 Task: Toggle the experimental feature "Hide ignore-listed code in sources tree view".
Action: Mouse moved to (1044, 34)
Screenshot: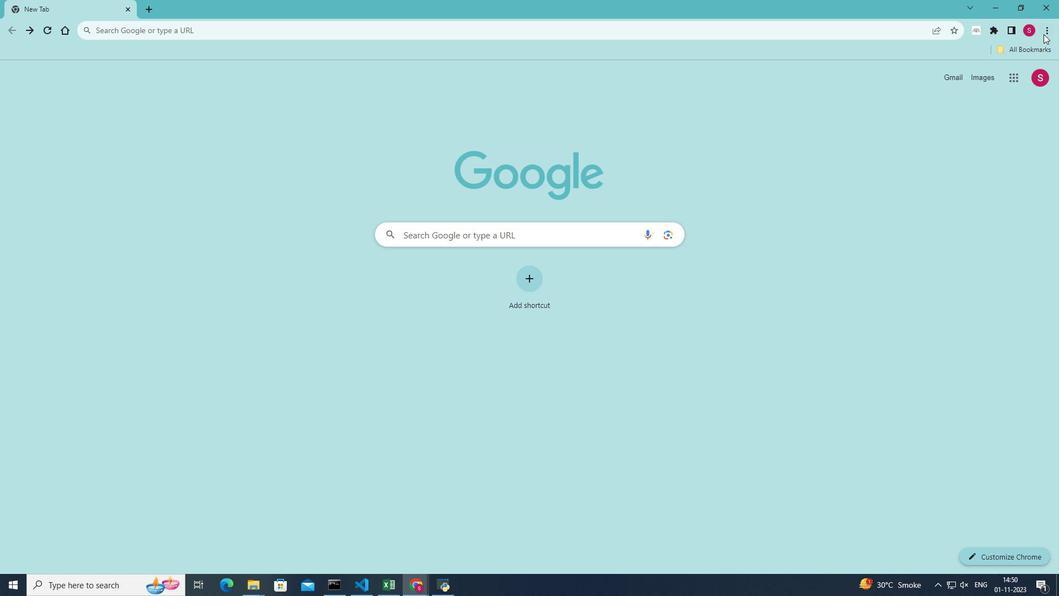 
Action: Mouse pressed left at (1044, 34)
Screenshot: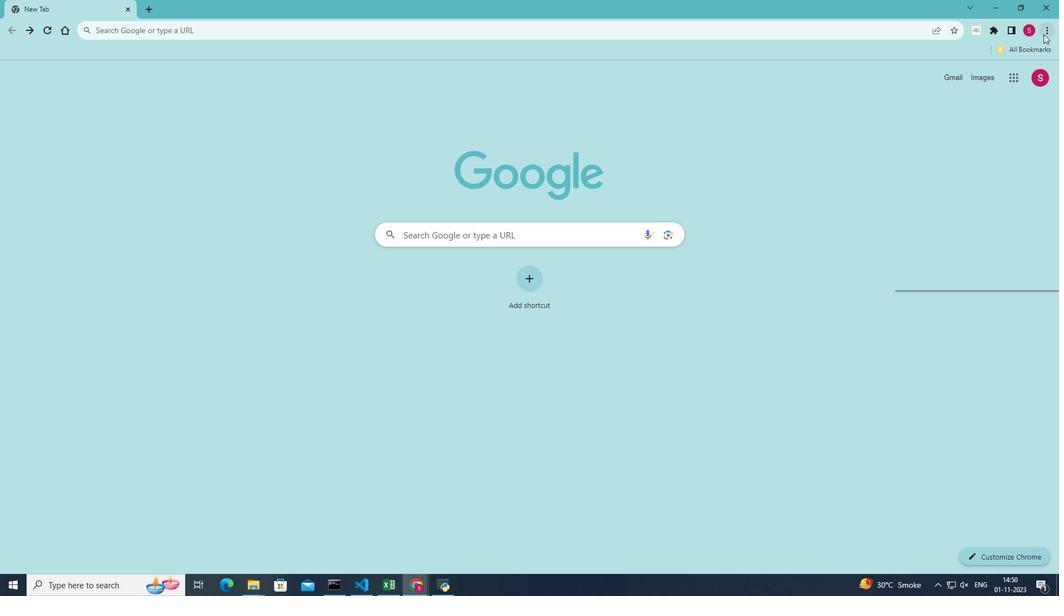 
Action: Mouse moved to (949, 202)
Screenshot: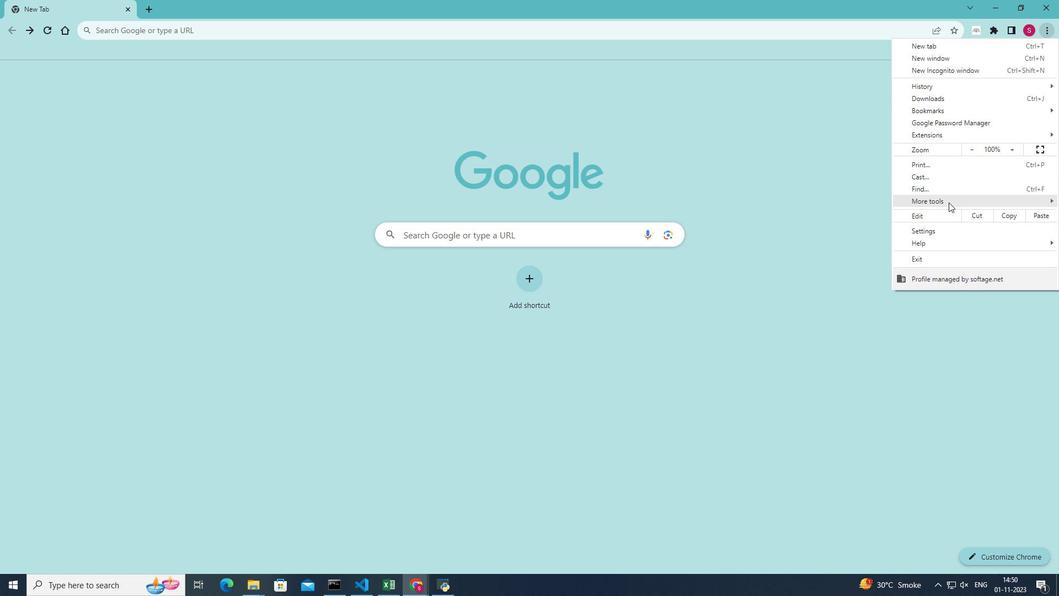 
Action: Mouse pressed left at (949, 202)
Screenshot: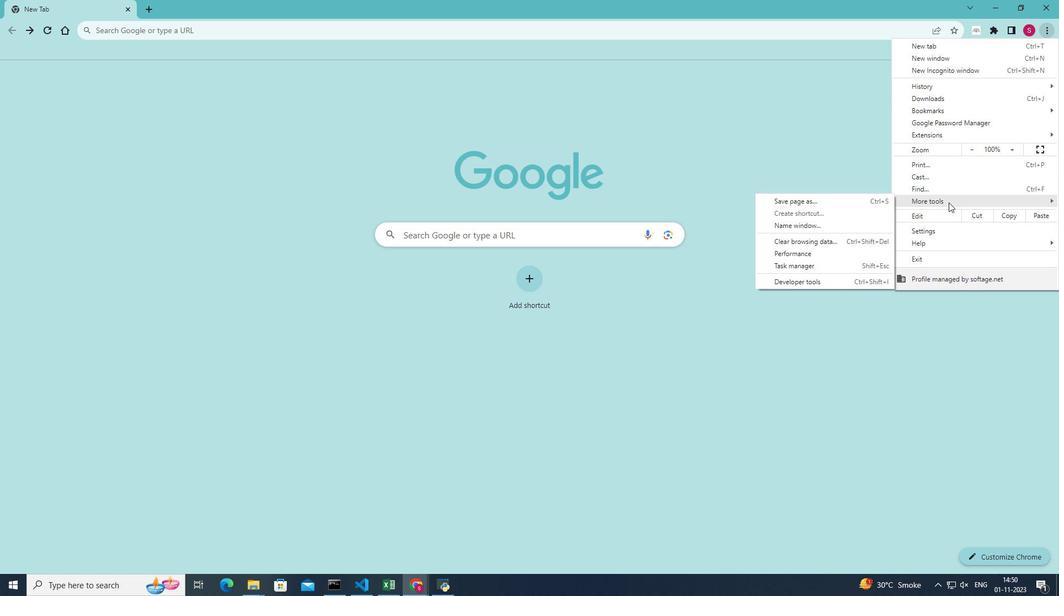 
Action: Mouse moved to (797, 281)
Screenshot: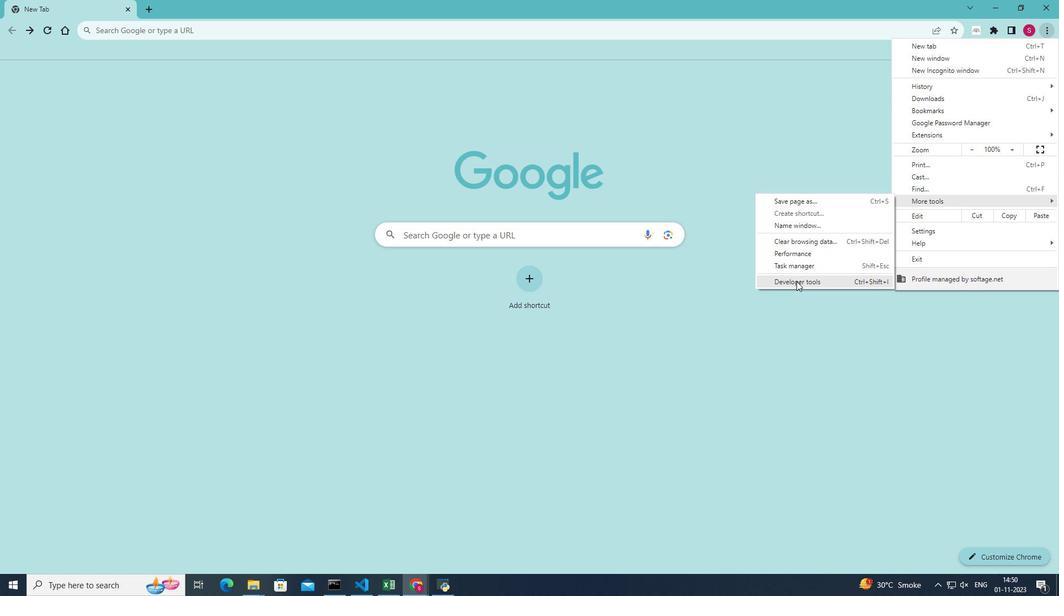 
Action: Mouse pressed left at (797, 281)
Screenshot: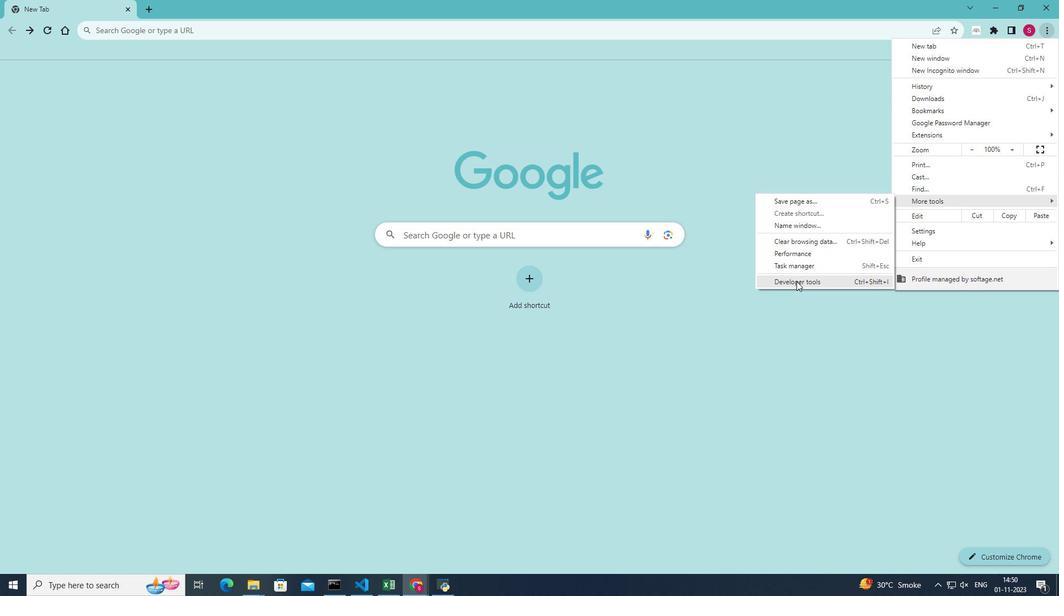 
Action: Mouse moved to (1021, 68)
Screenshot: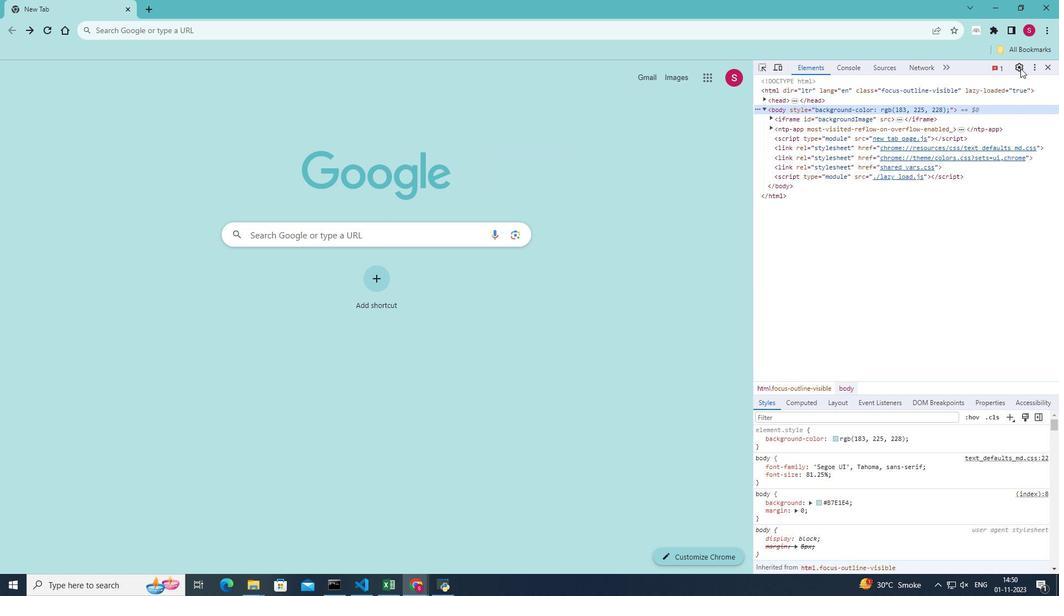 
Action: Mouse pressed left at (1021, 68)
Screenshot: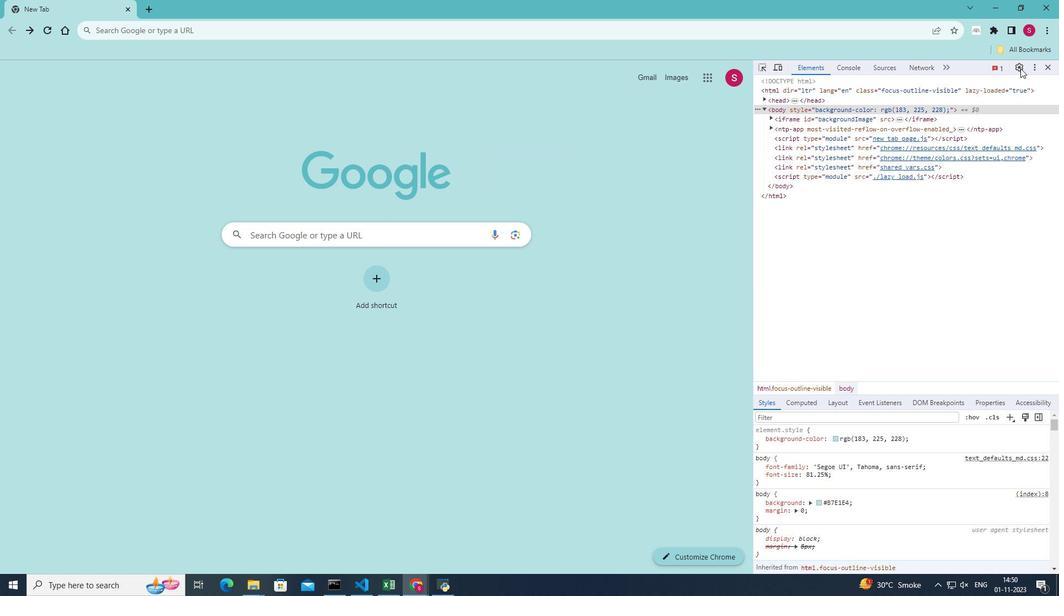 
Action: Mouse moved to (771, 124)
Screenshot: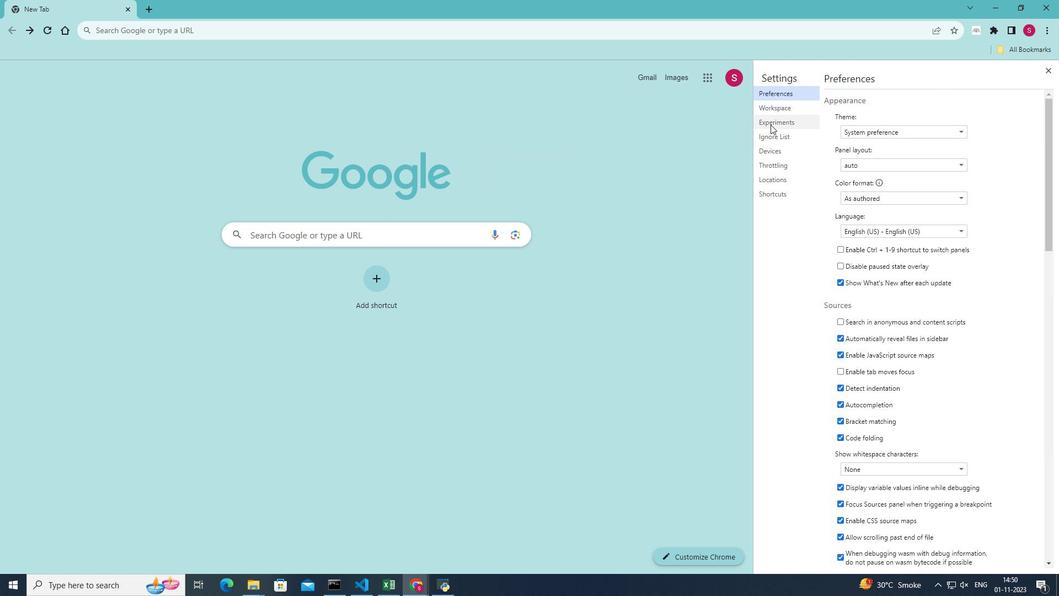 
Action: Mouse pressed left at (771, 124)
Screenshot: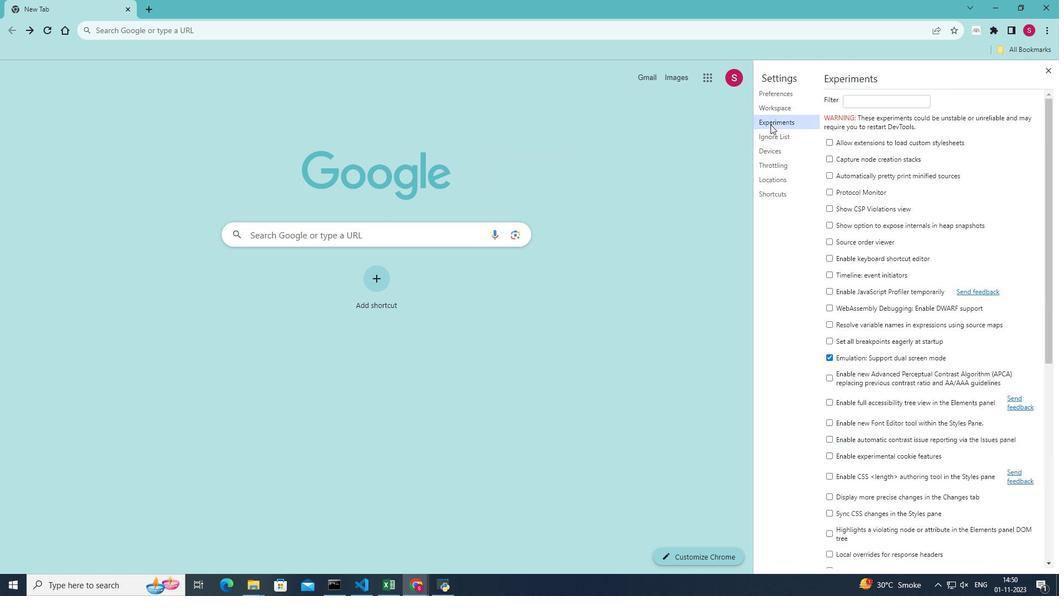
Action: Mouse moved to (930, 537)
Screenshot: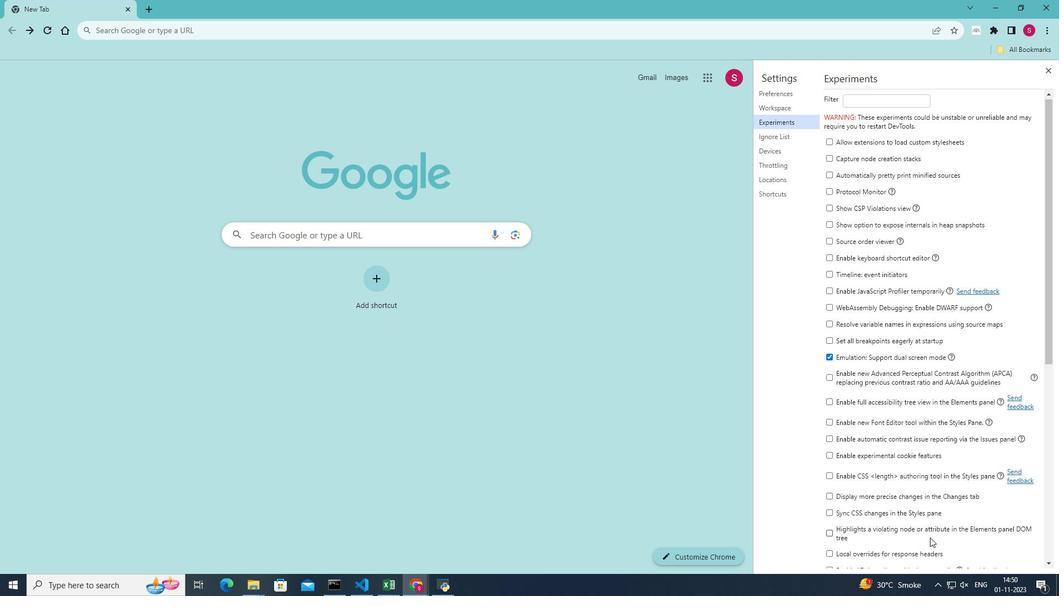 
Action: Mouse scrolled (930, 537) with delta (0, 0)
Screenshot: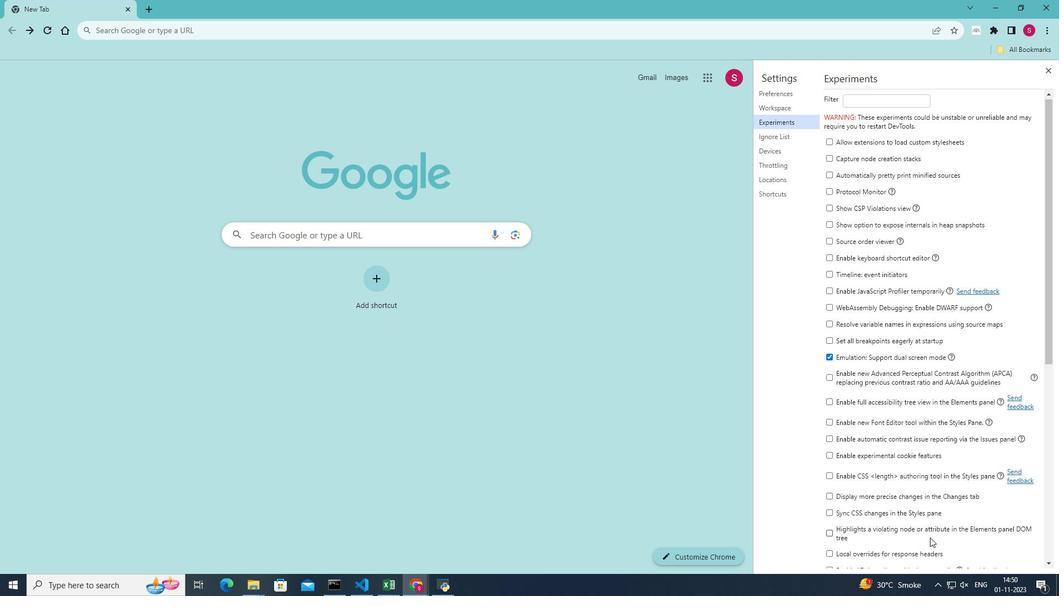 
Action: Mouse scrolled (930, 537) with delta (0, 0)
Screenshot: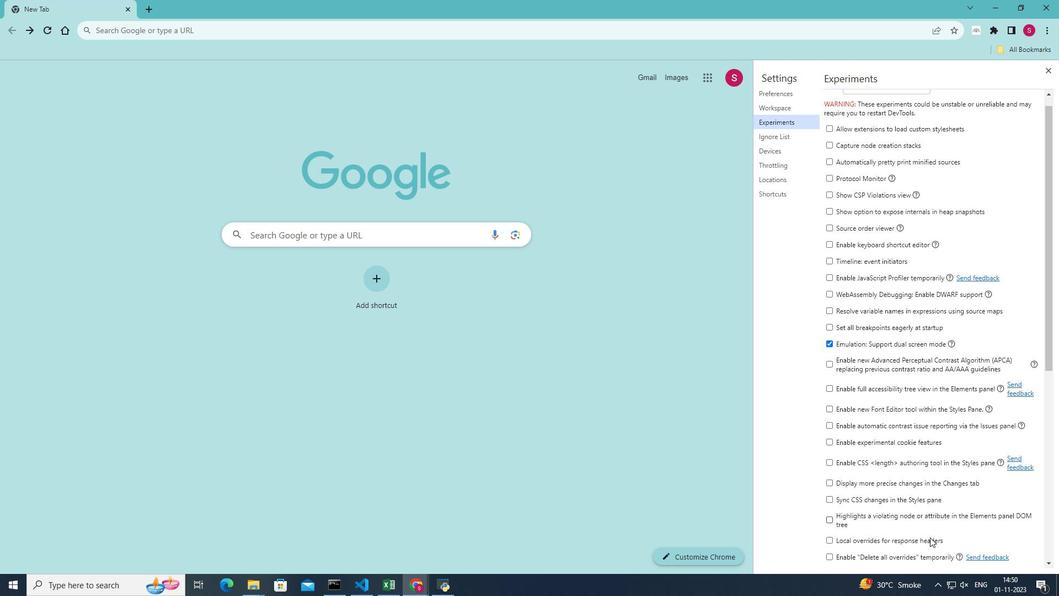 
Action: Mouse scrolled (930, 537) with delta (0, 0)
Screenshot: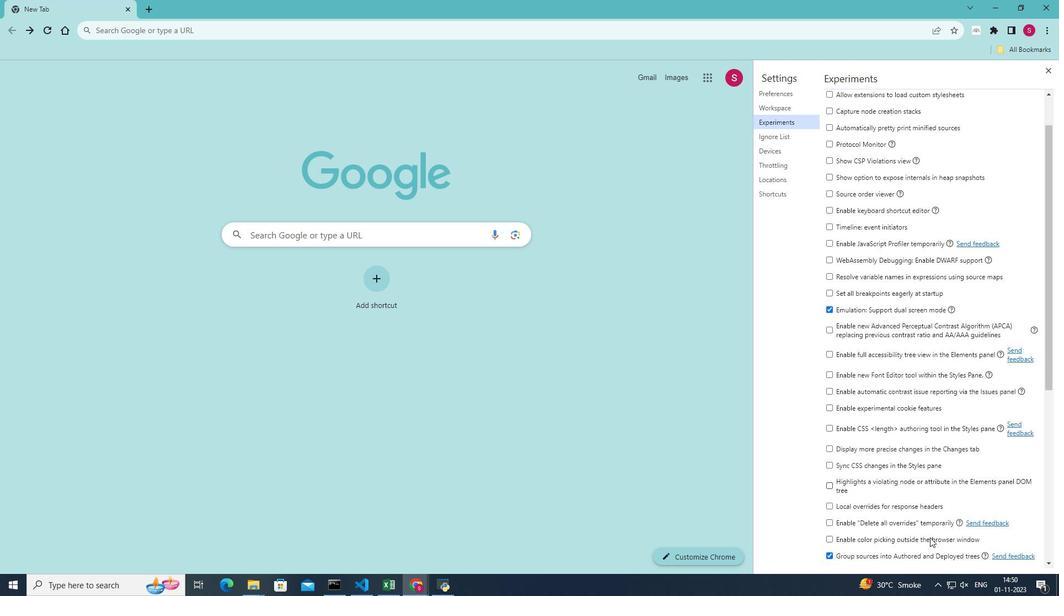 
Action: Mouse moved to (830, 452)
Screenshot: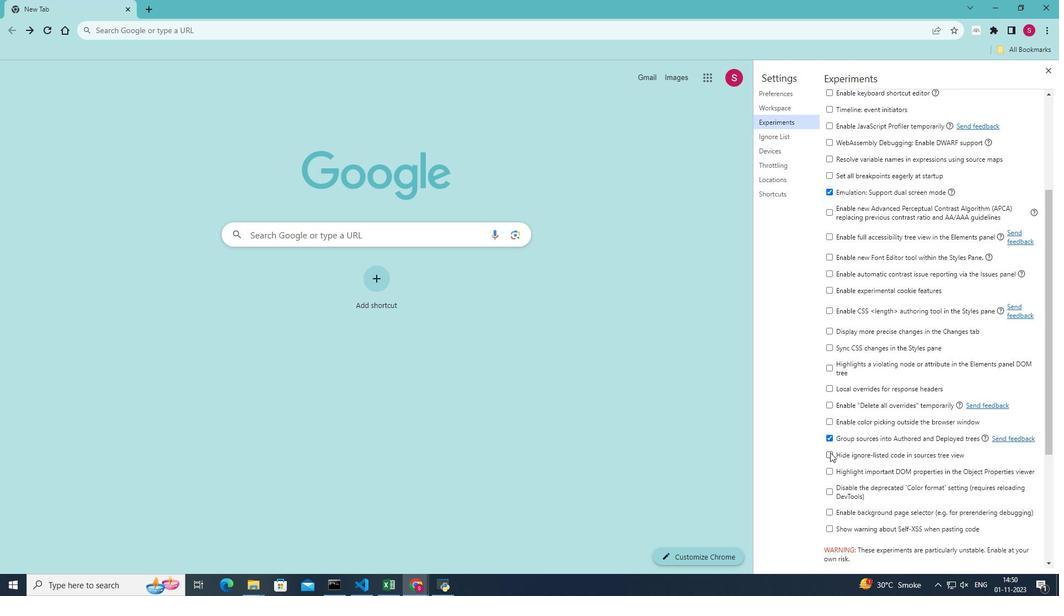 
Action: Mouse pressed left at (830, 452)
Screenshot: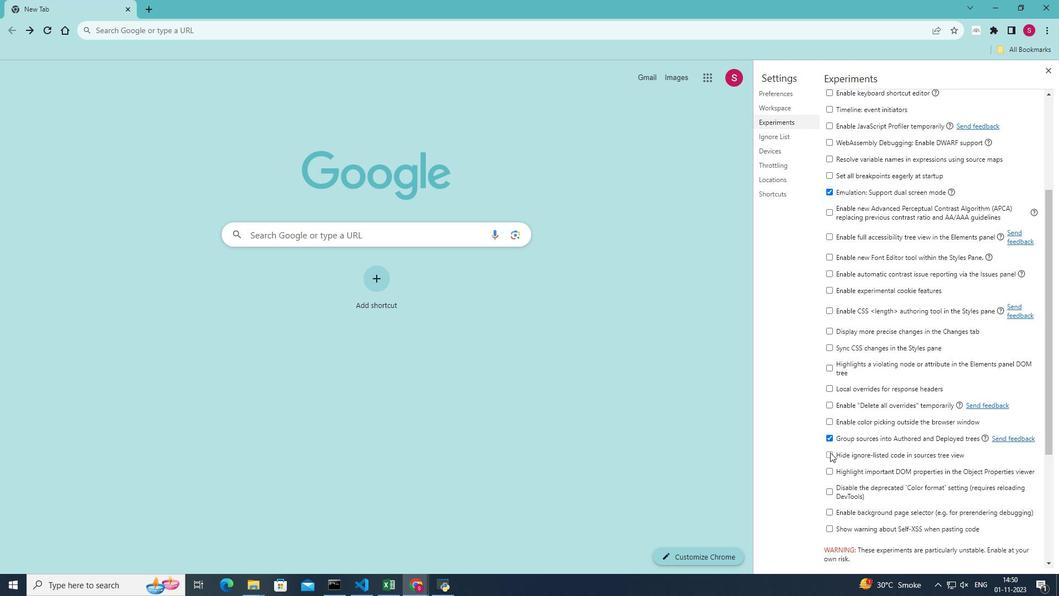 
Action: Mouse moved to (934, 444)
Screenshot: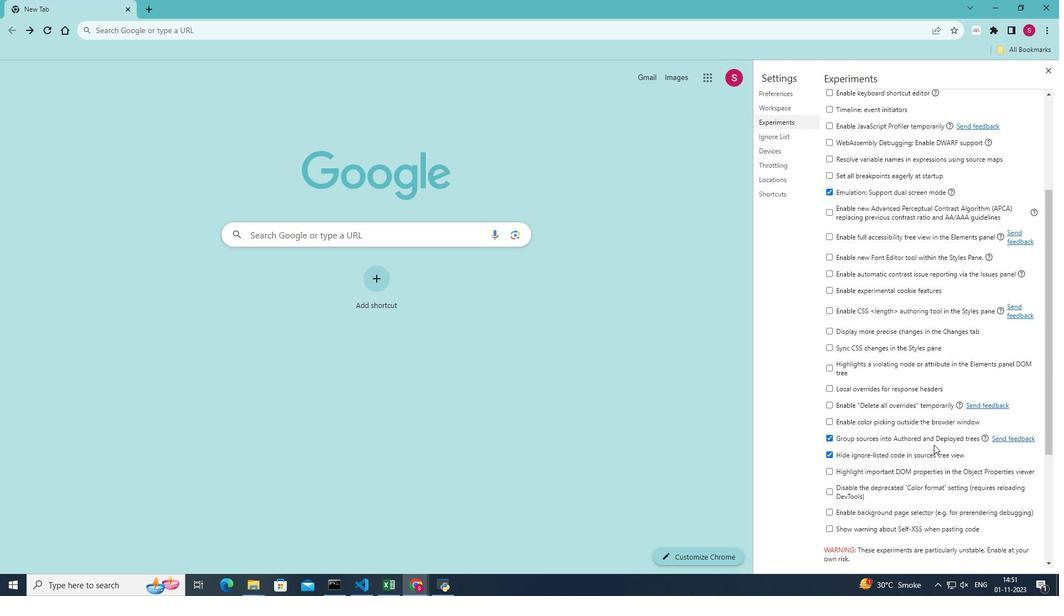 
